 Task: Open Card Card0000000009 in Board Board0000000003 in Workspace WS0000000001 in Trello. Add Member Ayush98111@gmail.com to Card Card0000000009 in Board Board0000000003 in Workspace WS0000000001 in Trello. Add Purple Label titled Label0000000009 to Card Card0000000009 in Board Board0000000003 in Workspace WS0000000001 in Trello. Add Checklist CL0000000009 to Card Card0000000009 in Board Board0000000003 in Workspace WS0000000001 in Trello. Add Dates with Start Date as Aug 01 2023 and Due Date as Aug 31 2023 to Card Card0000000009 in Board Board0000000003 in Workspace WS0000000001 in Trello
Action: Mouse moved to (569, 86)
Screenshot: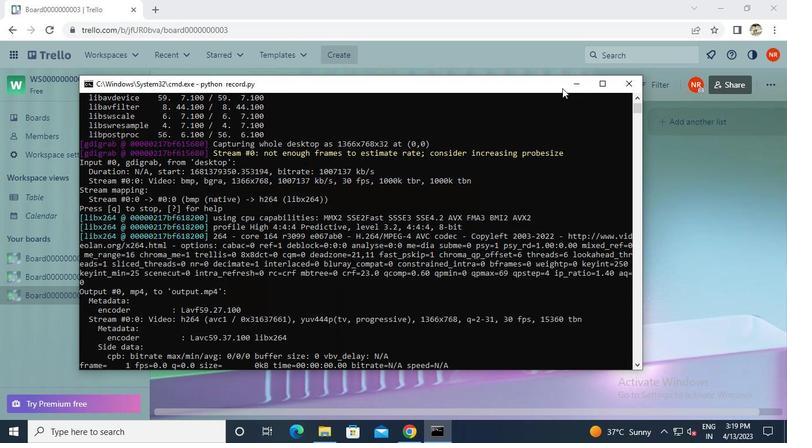 
Action: Mouse pressed left at (569, 86)
Screenshot: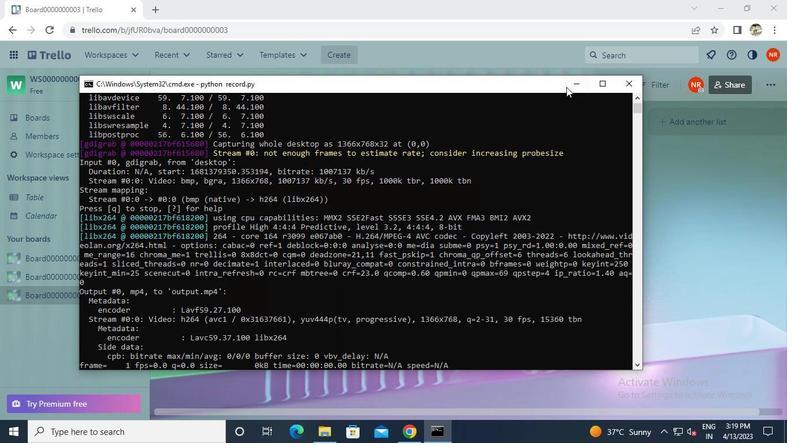 
Action: Mouse moved to (266, 147)
Screenshot: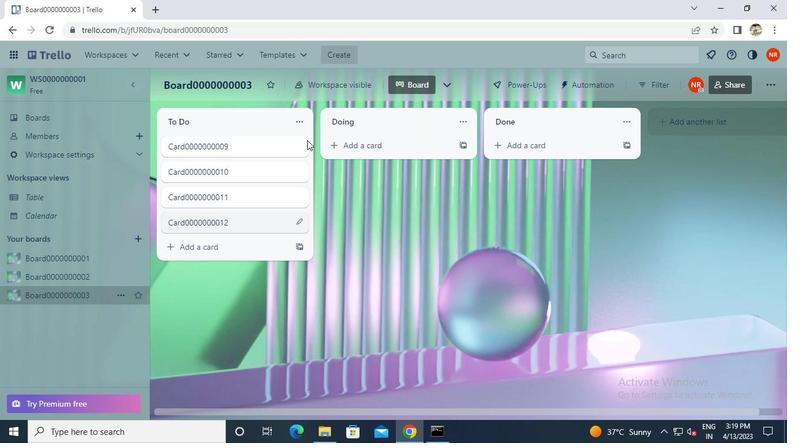 
Action: Mouse pressed left at (266, 147)
Screenshot: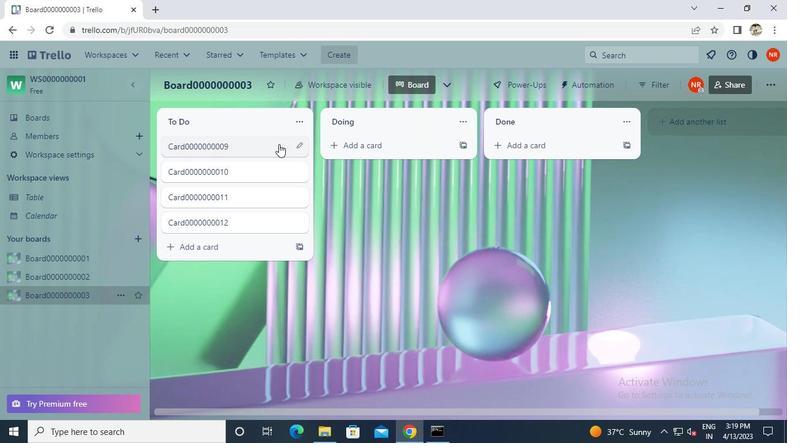 
Action: Mouse moved to (523, 146)
Screenshot: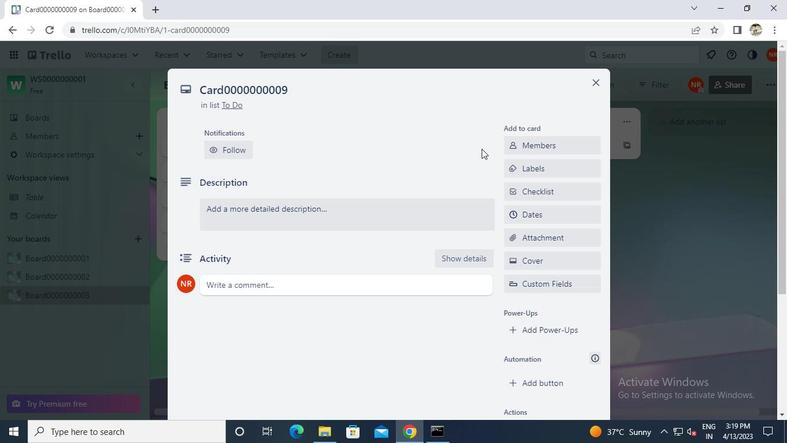 
Action: Mouse pressed left at (523, 146)
Screenshot: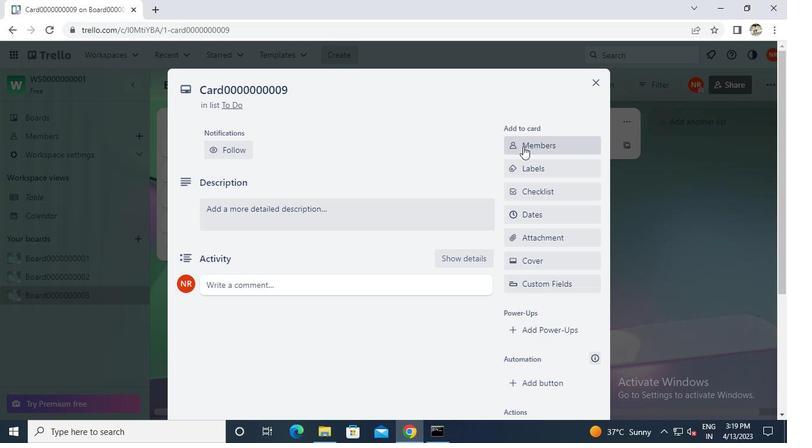 
Action: Keyboard a
Screenshot: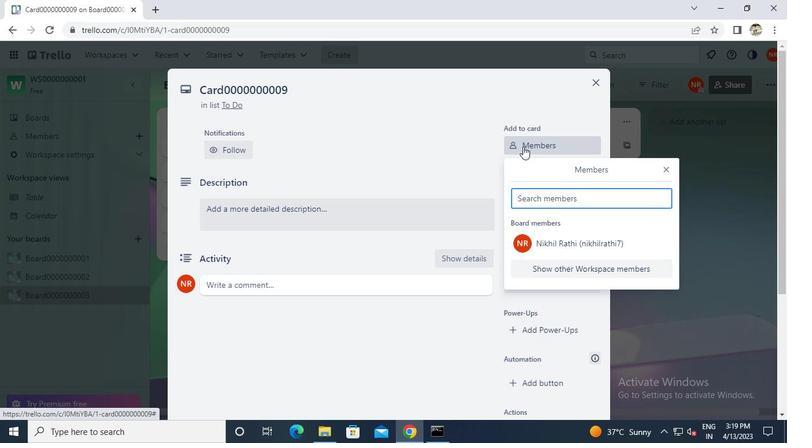 
Action: Keyboard y
Screenshot: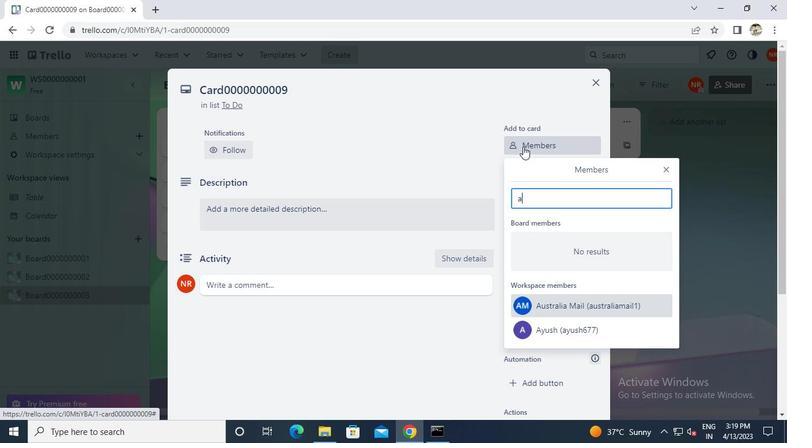 
Action: Mouse moved to (546, 305)
Screenshot: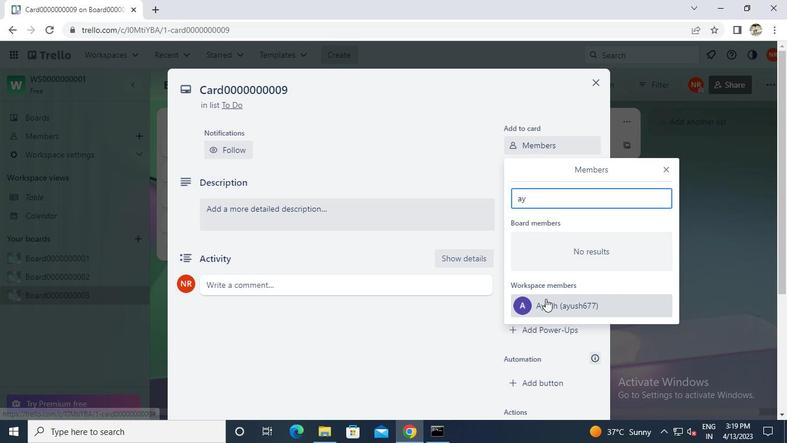 
Action: Mouse pressed left at (546, 305)
Screenshot: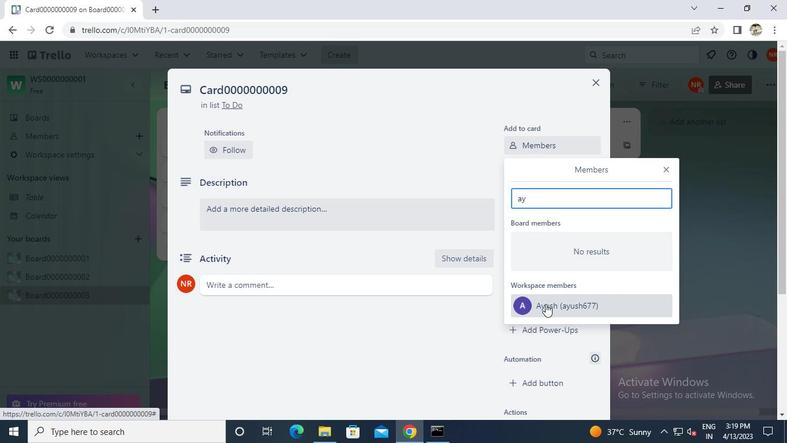 
Action: Mouse moved to (668, 167)
Screenshot: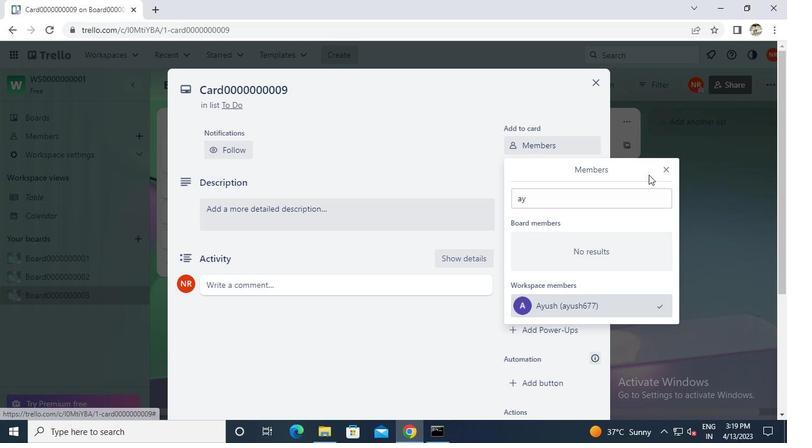 
Action: Mouse pressed left at (668, 167)
Screenshot: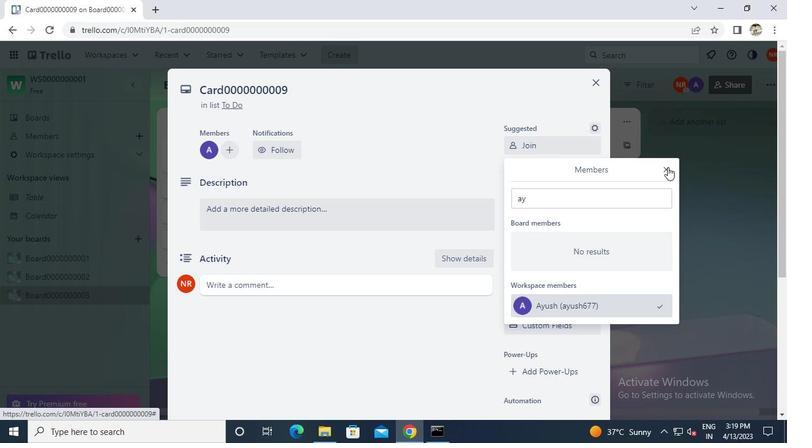 
Action: Mouse moved to (551, 218)
Screenshot: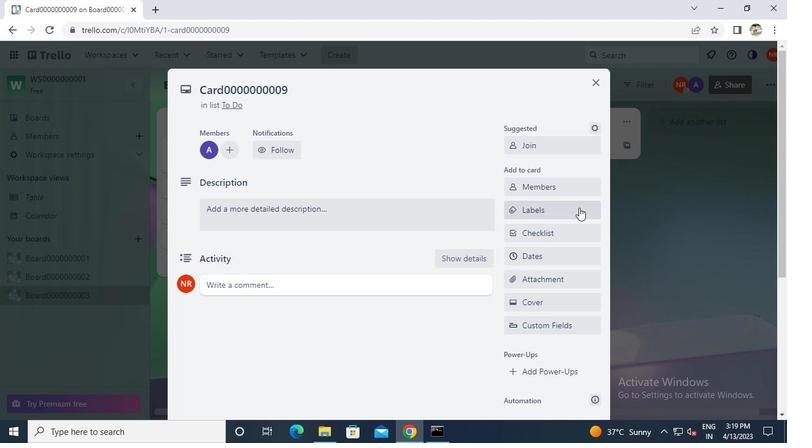 
Action: Mouse pressed left at (551, 218)
Screenshot: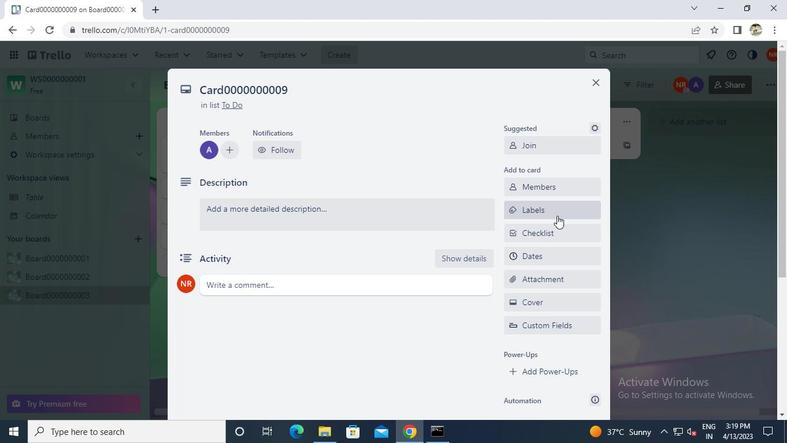 
Action: Mouse moved to (561, 288)
Screenshot: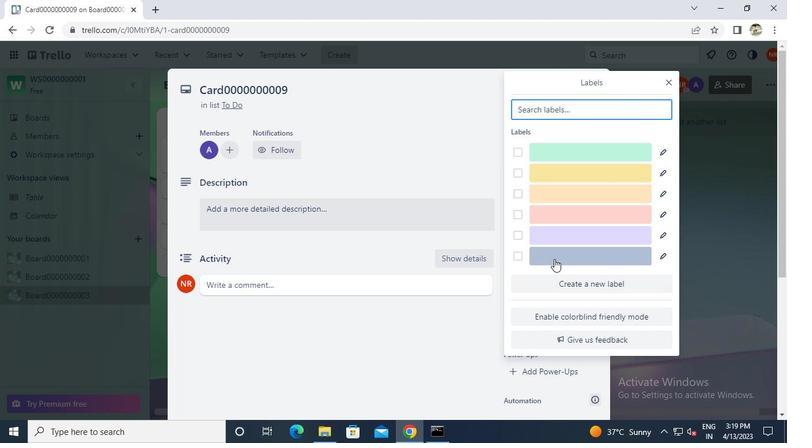 
Action: Mouse pressed left at (561, 288)
Screenshot: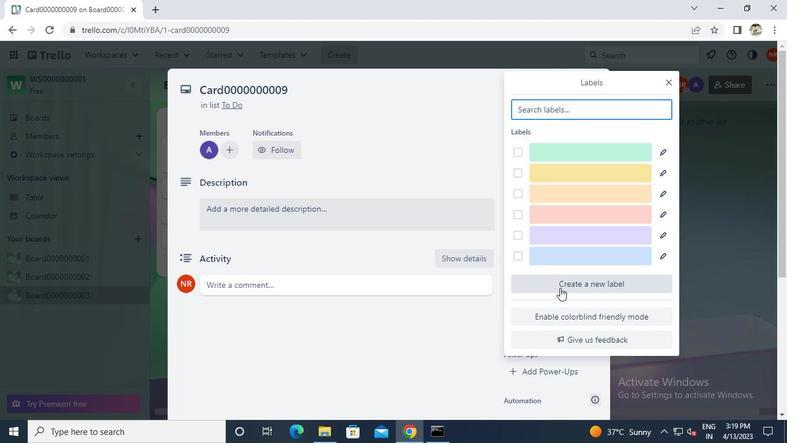 
Action: Mouse moved to (651, 248)
Screenshot: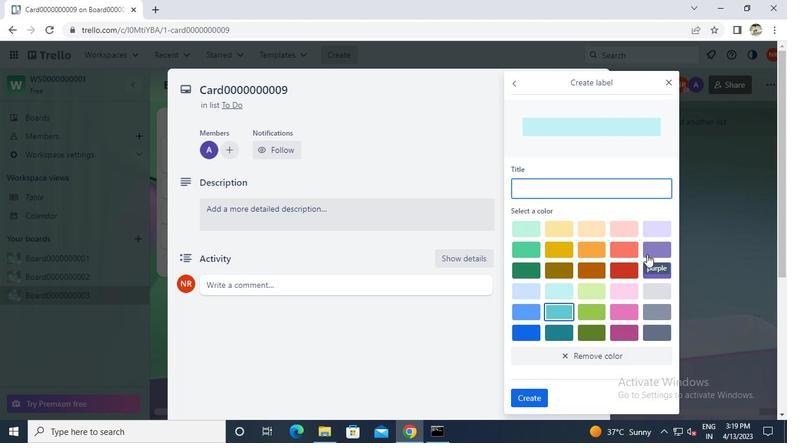 
Action: Mouse pressed left at (651, 248)
Screenshot: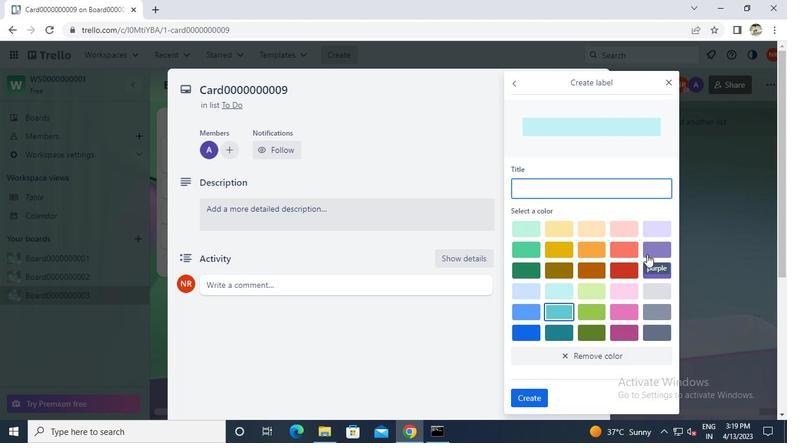 
Action: Mouse moved to (597, 185)
Screenshot: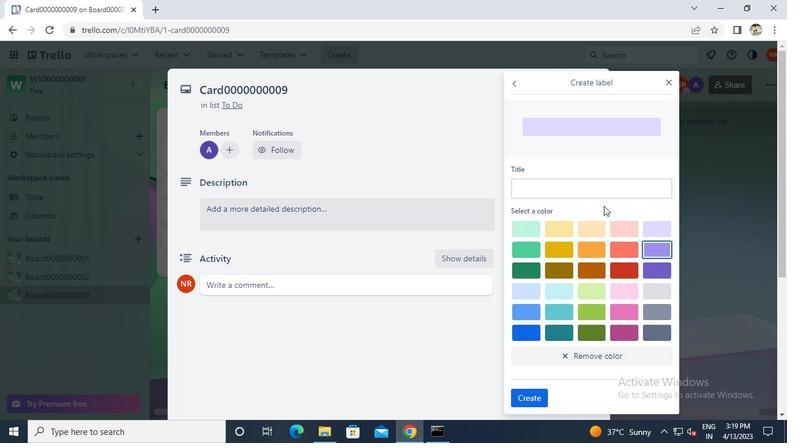 
Action: Mouse pressed left at (597, 185)
Screenshot: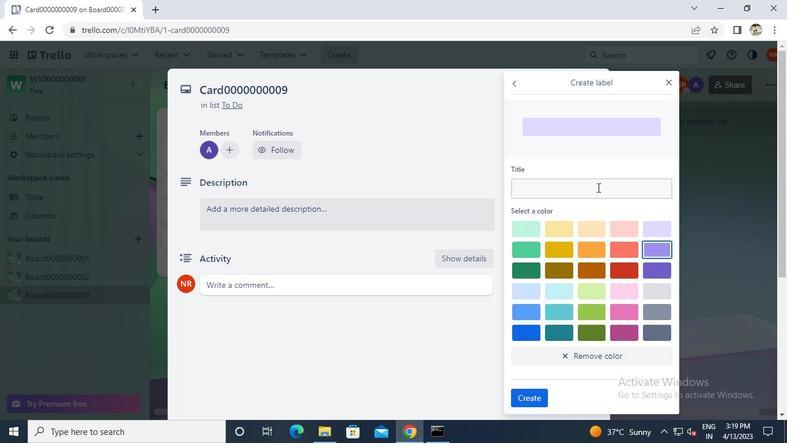 
Action: Keyboard Key.caps_lock
Screenshot: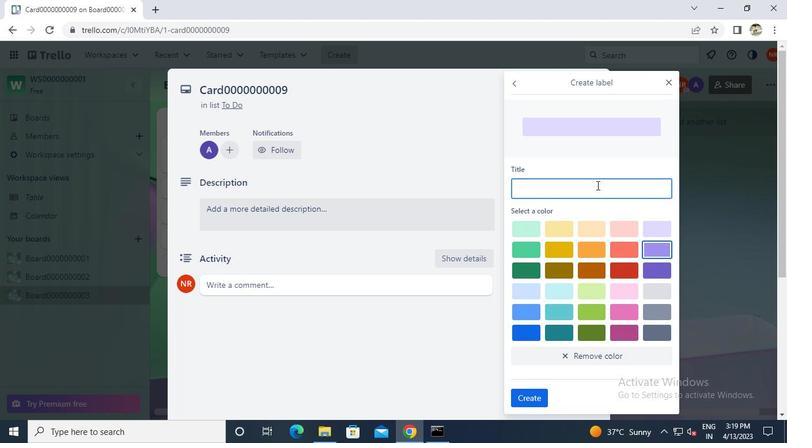 
Action: Keyboard l
Screenshot: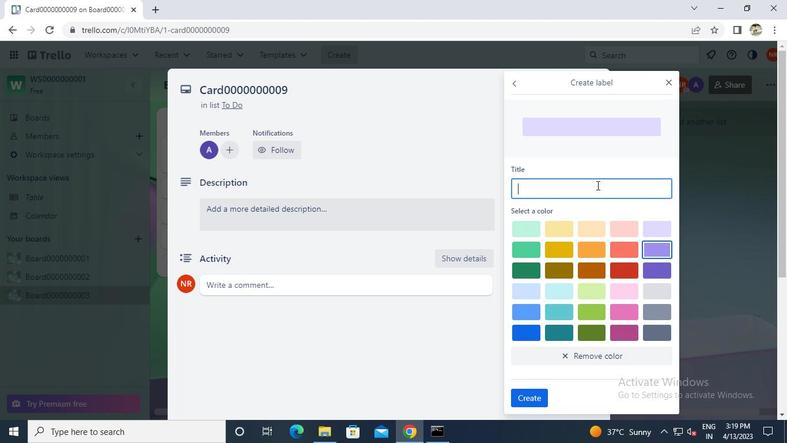 
Action: Keyboard Key.caps_lock
Screenshot: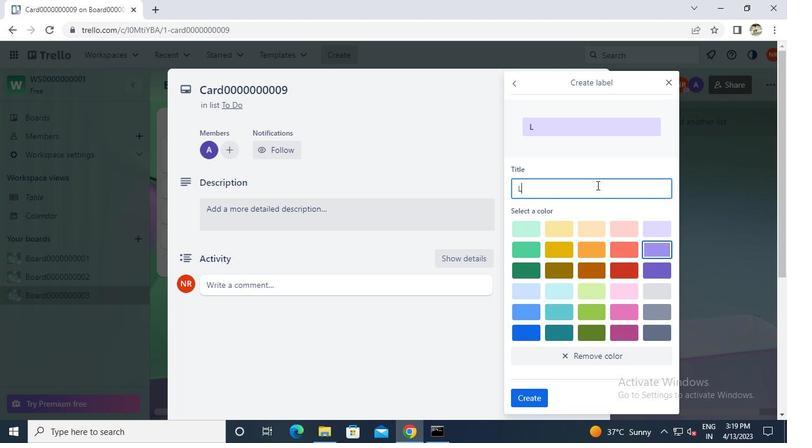 
Action: Keyboard a
Screenshot: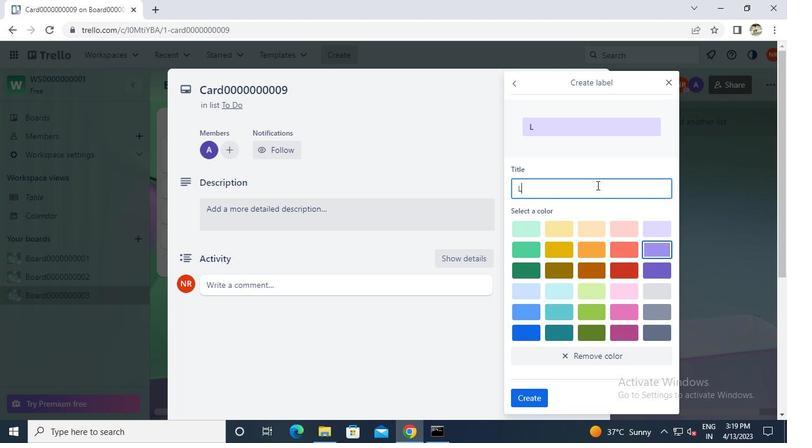 
Action: Keyboard b
Screenshot: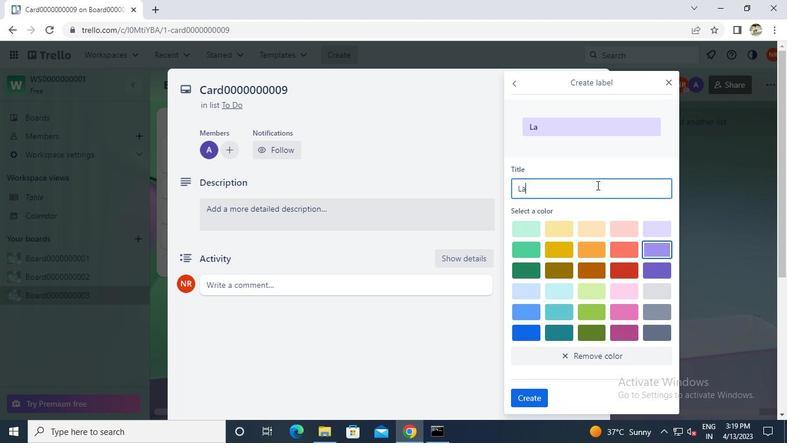 
Action: Keyboard e
Screenshot: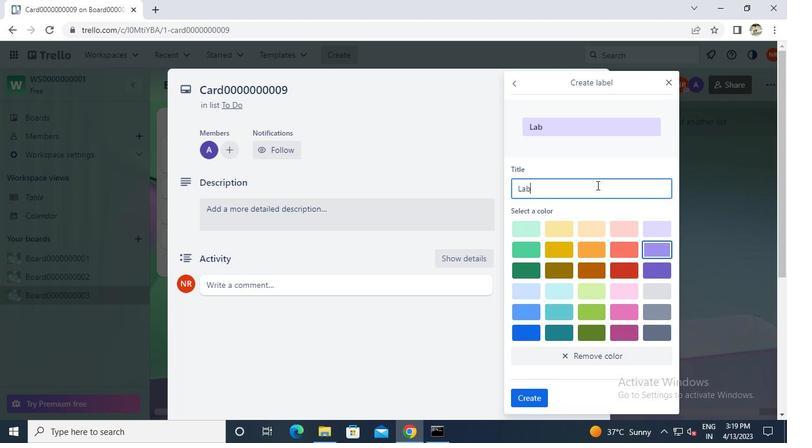 
Action: Keyboard l
Screenshot: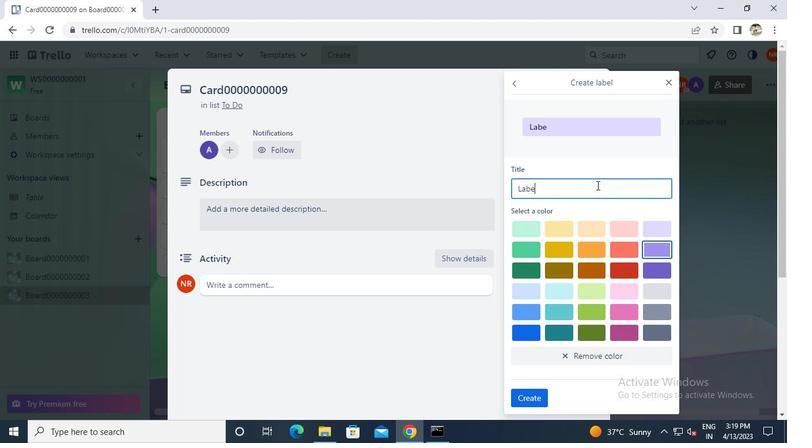 
Action: Keyboard 0
Screenshot: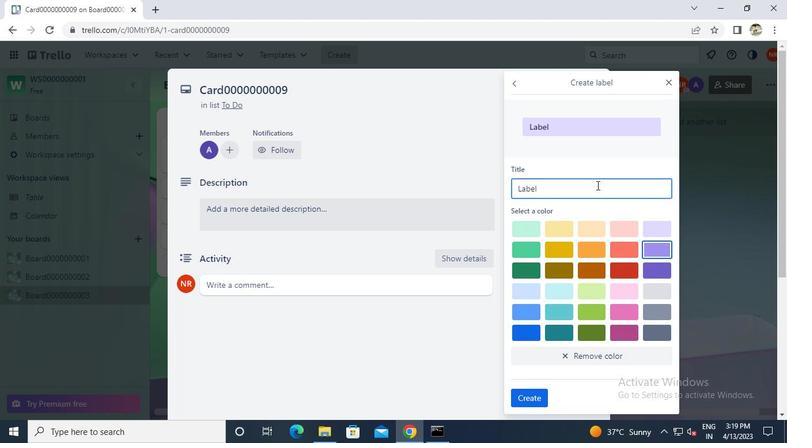 
Action: Keyboard 0
Screenshot: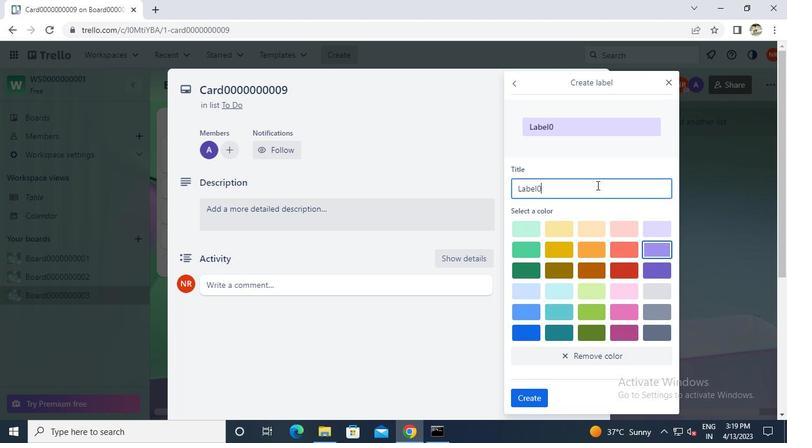 
Action: Keyboard 0
Screenshot: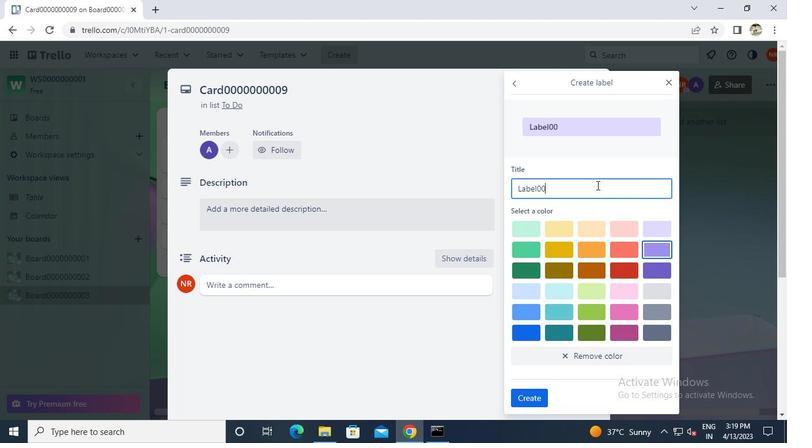 
Action: Keyboard 0
Screenshot: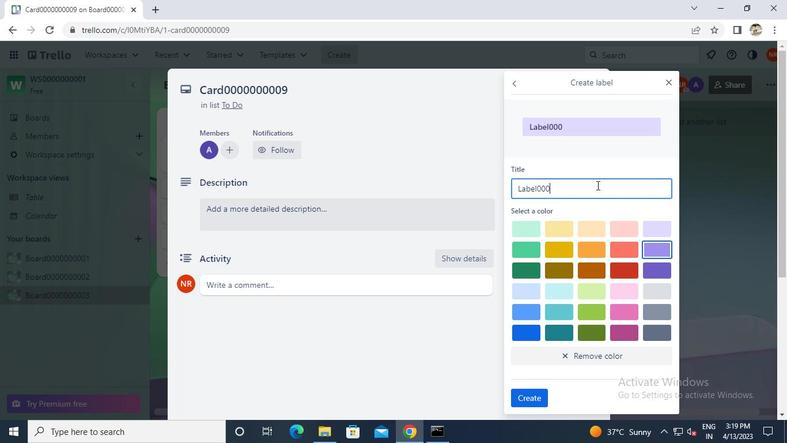 
Action: Keyboard 0
Screenshot: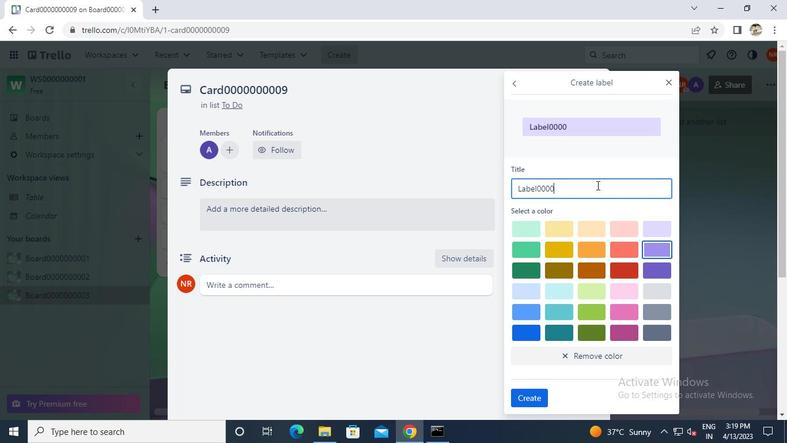 
Action: Keyboard 0
Screenshot: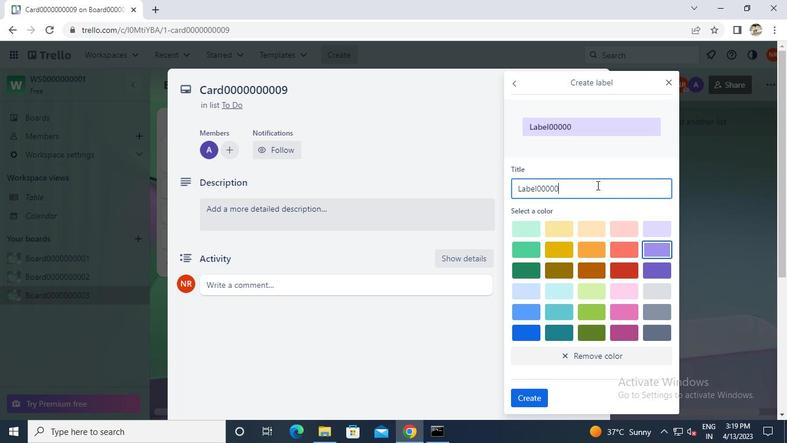 
Action: Keyboard 0
Screenshot: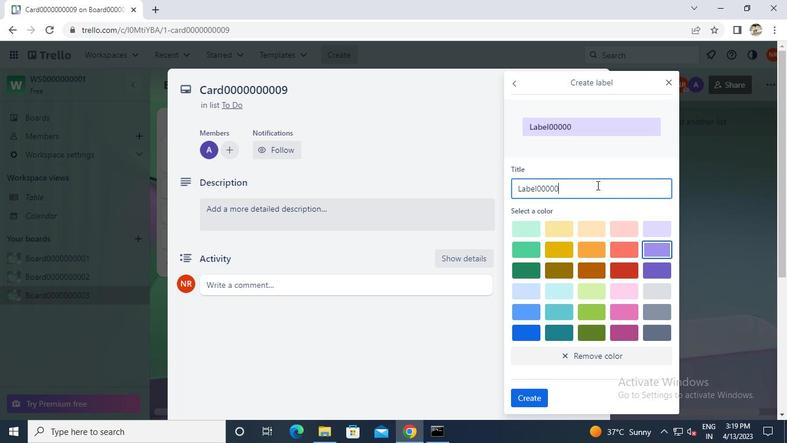 
Action: Keyboard 0
Screenshot: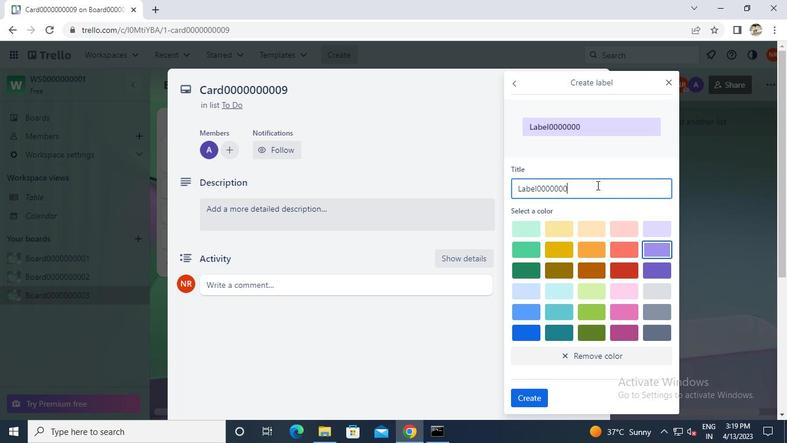 
Action: Keyboard 0
Screenshot: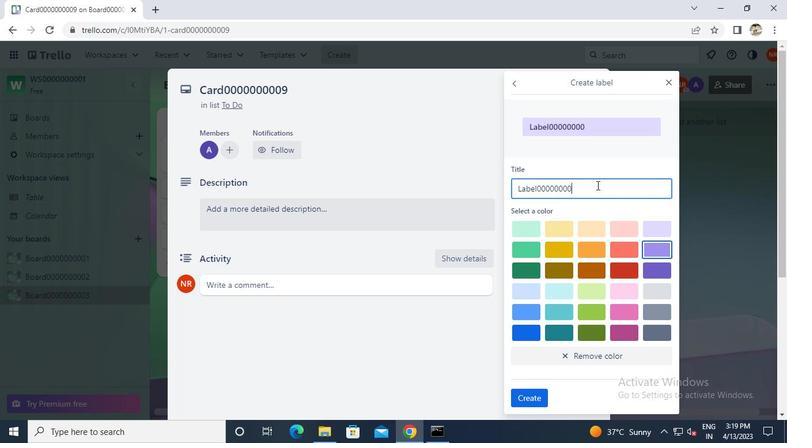 
Action: Keyboard 9
Screenshot: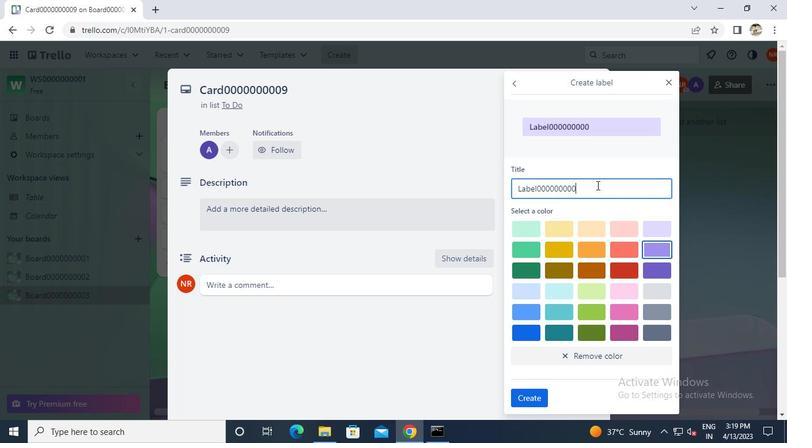 
Action: Mouse moved to (523, 401)
Screenshot: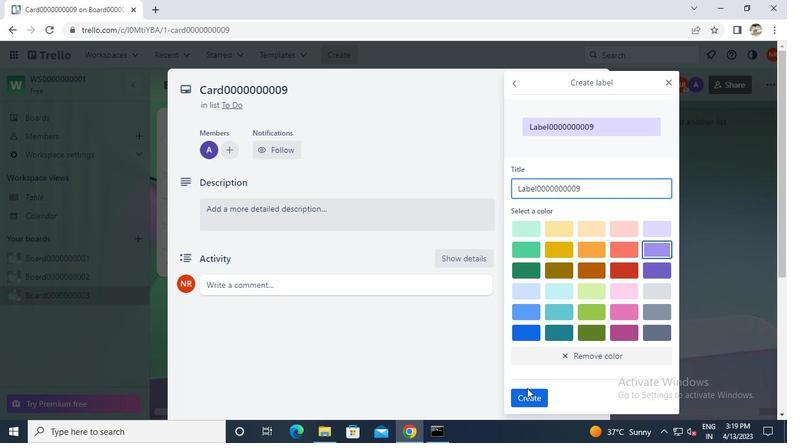 
Action: Mouse pressed left at (523, 401)
Screenshot: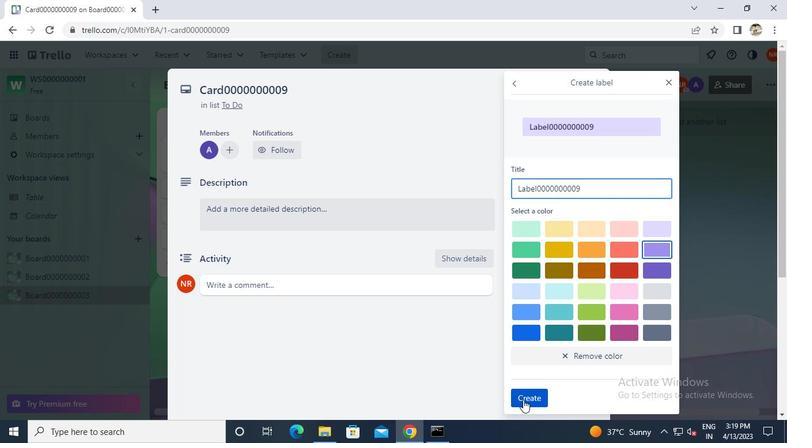 
Action: Mouse moved to (666, 81)
Screenshot: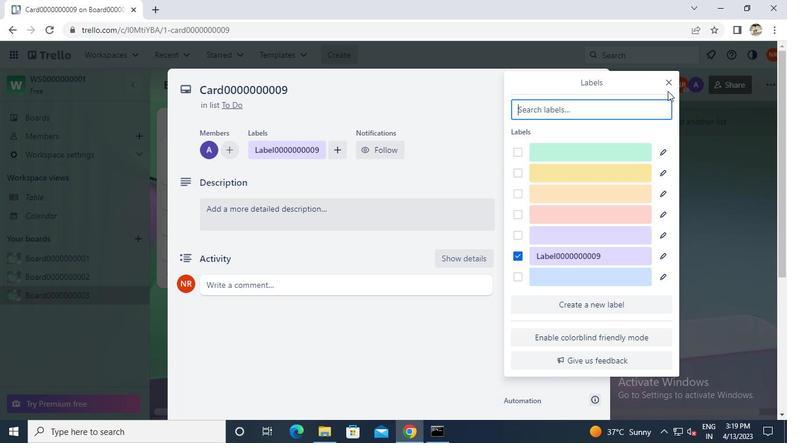 
Action: Mouse pressed left at (666, 81)
Screenshot: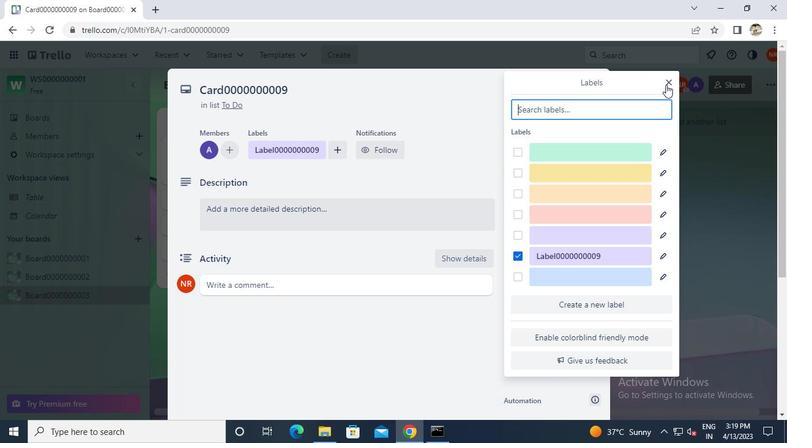 
Action: Mouse moved to (531, 238)
Screenshot: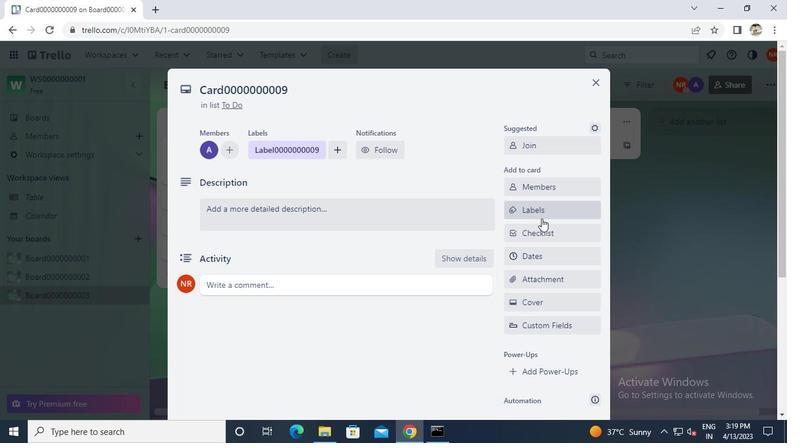 
Action: Mouse pressed left at (531, 238)
Screenshot: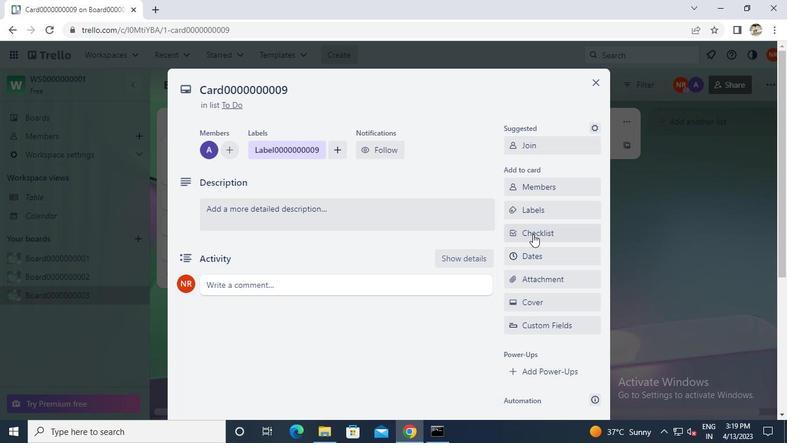 
Action: Keyboard Key.caps_lock
Screenshot: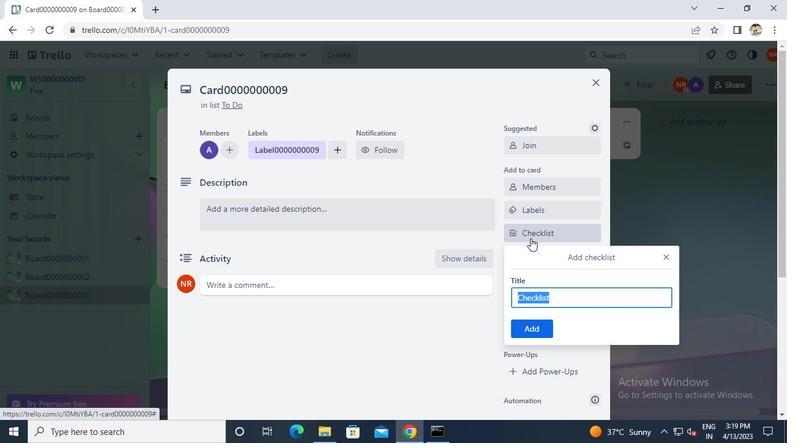 
Action: Keyboard c
Screenshot: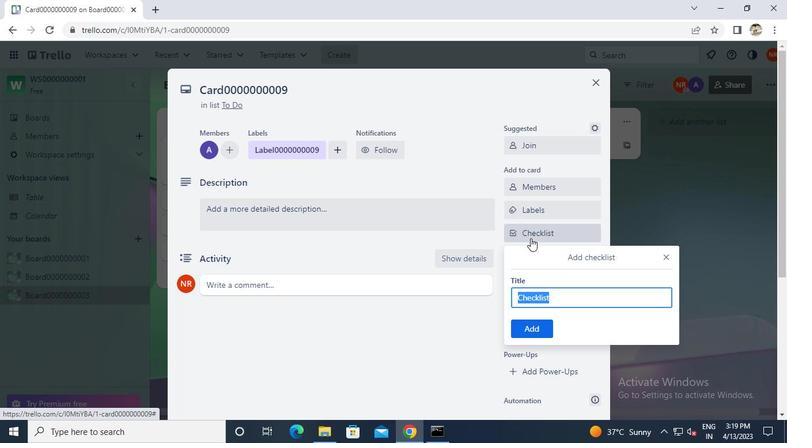 
Action: Keyboard l
Screenshot: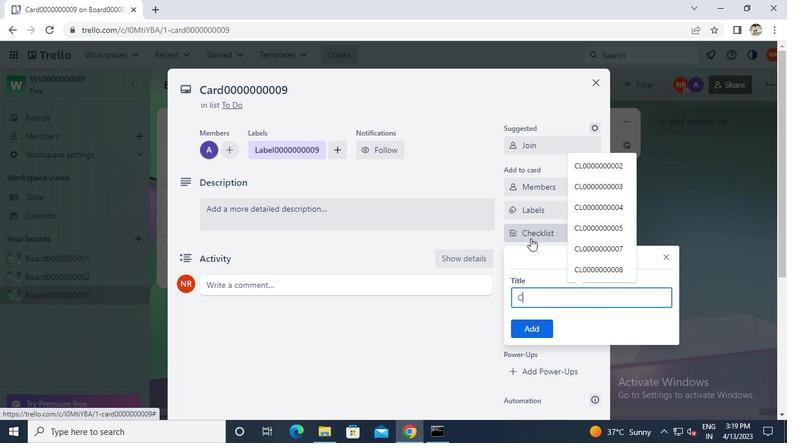 
Action: Keyboard 0
Screenshot: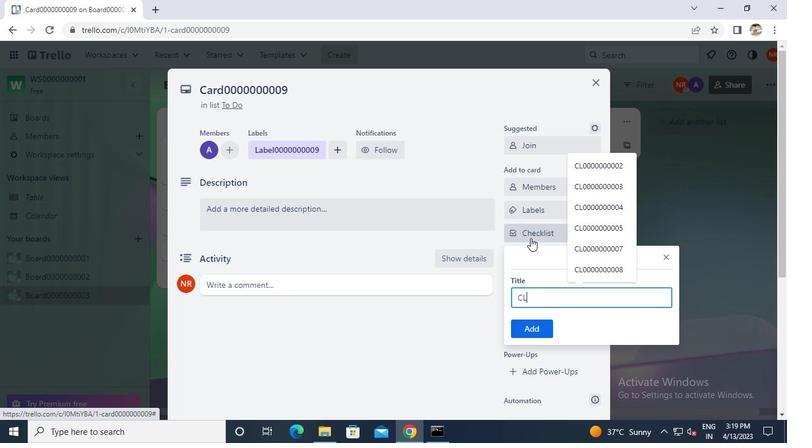 
Action: Keyboard 0
Screenshot: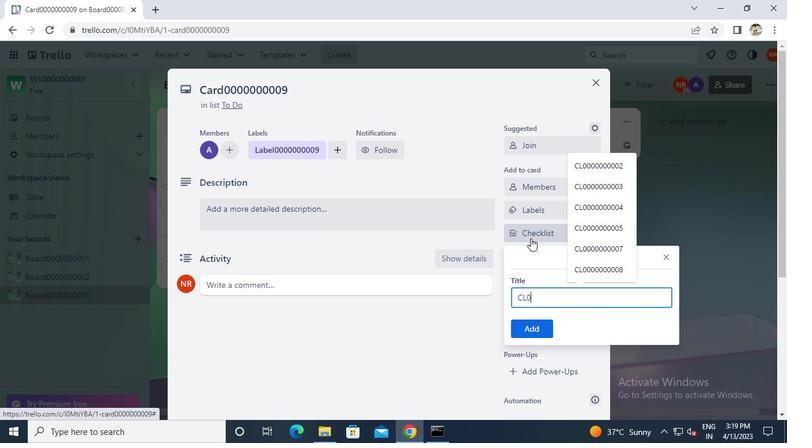 
Action: Keyboard 0
Screenshot: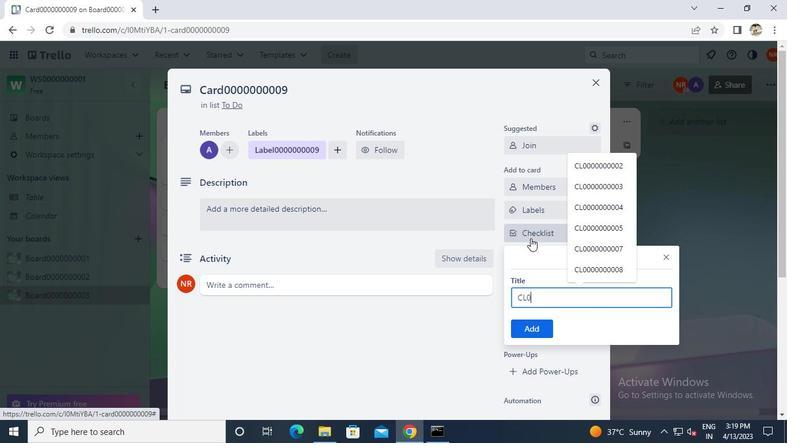 
Action: Keyboard 0
Screenshot: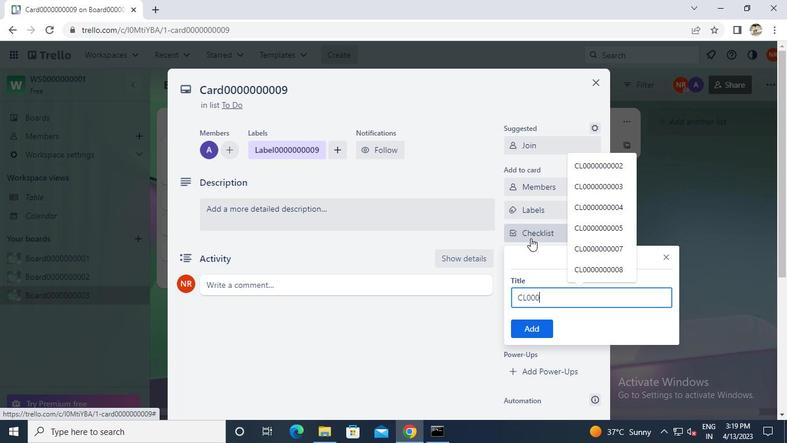 
Action: Keyboard 0
Screenshot: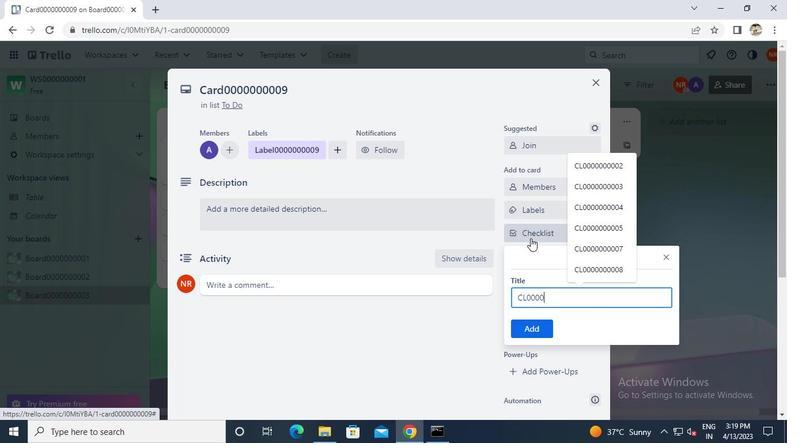 
Action: Keyboard 0
Screenshot: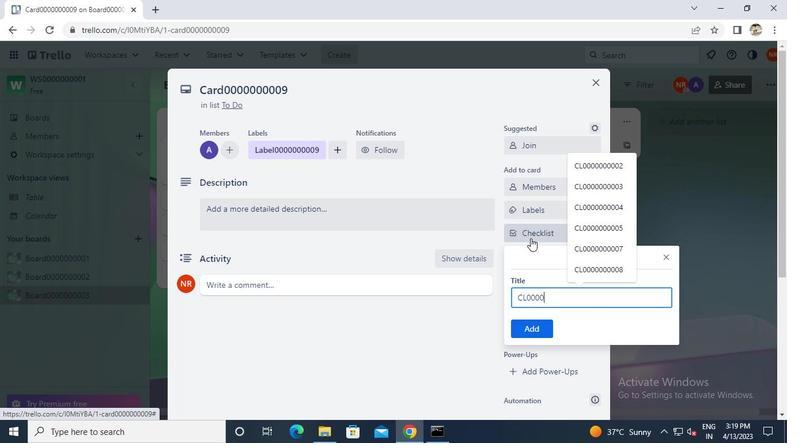 
Action: Keyboard 0
Screenshot: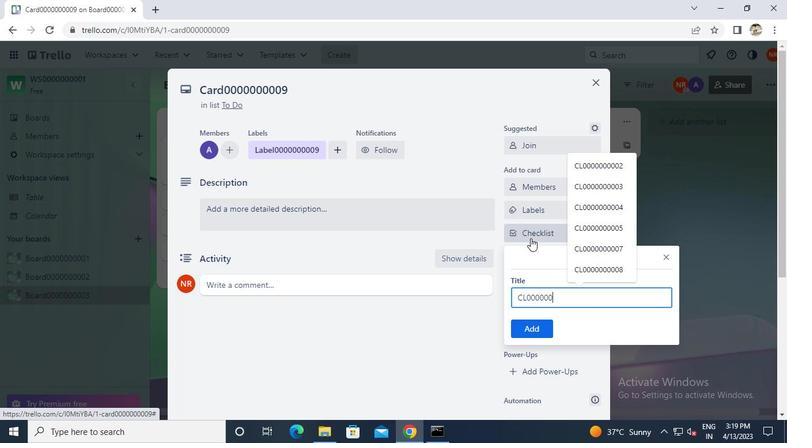 
Action: Keyboard 0
Screenshot: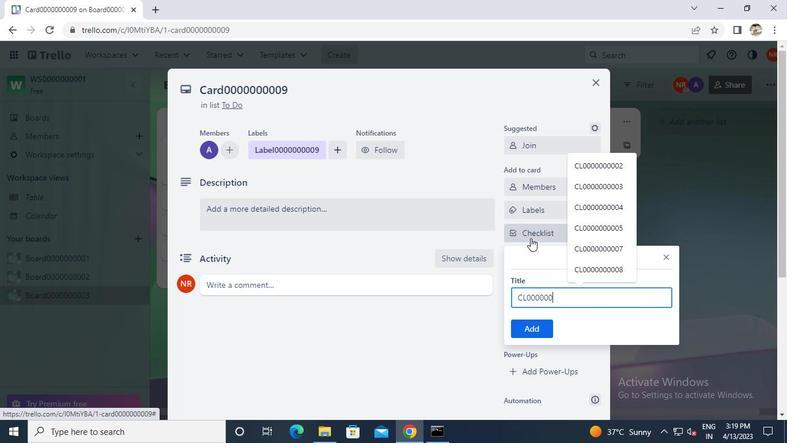 
Action: Keyboard 0
Screenshot: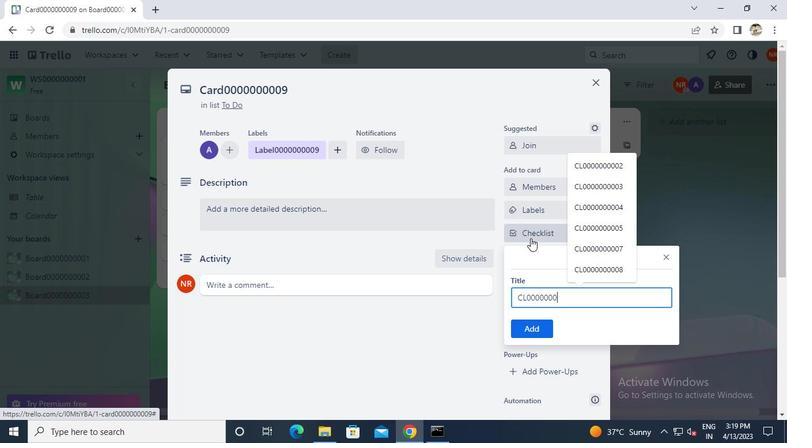 
Action: Keyboard 9
Screenshot: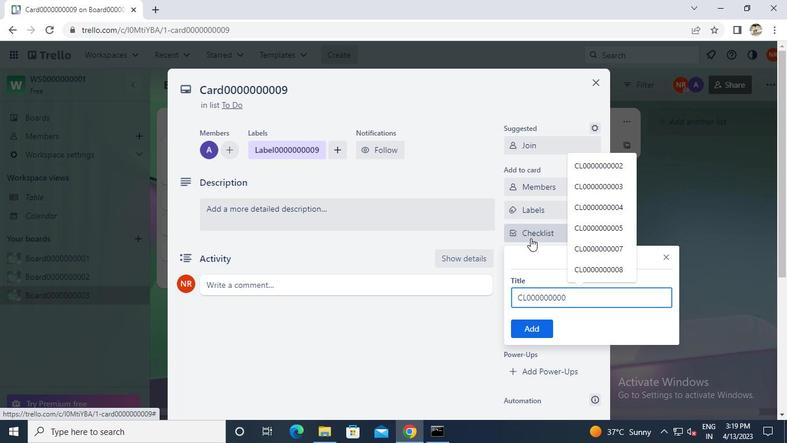 
Action: Mouse moved to (530, 325)
Screenshot: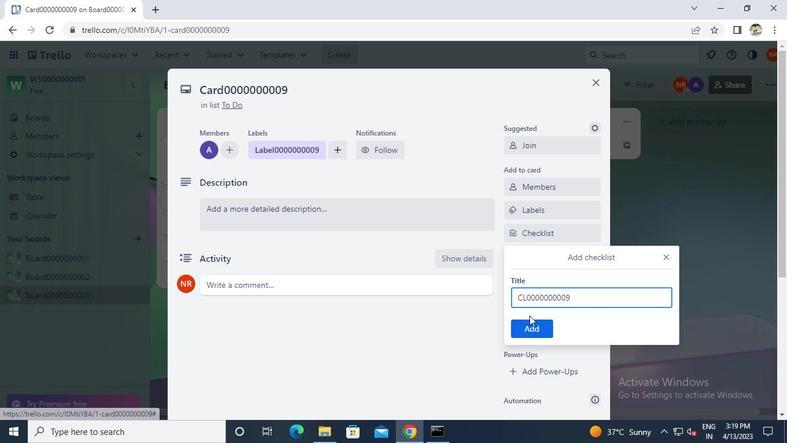 
Action: Mouse pressed left at (530, 325)
Screenshot: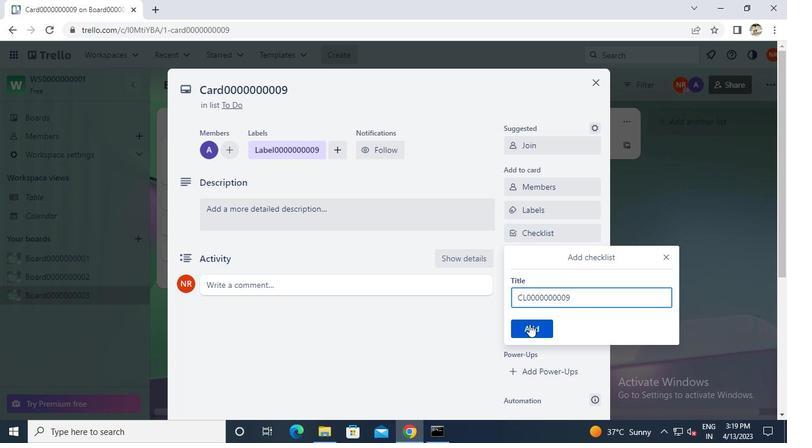 
Action: Mouse moved to (533, 259)
Screenshot: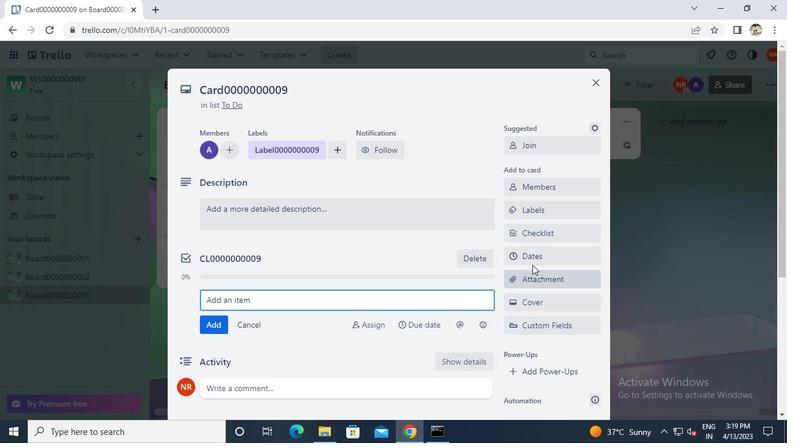 
Action: Mouse pressed left at (533, 259)
Screenshot: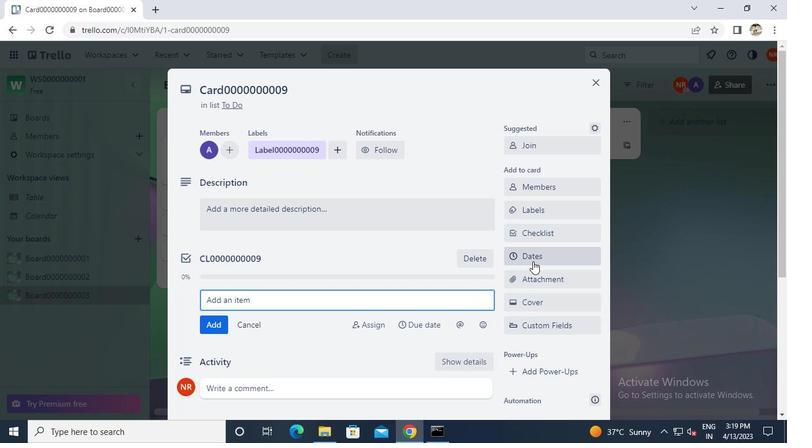 
Action: Mouse moved to (516, 289)
Screenshot: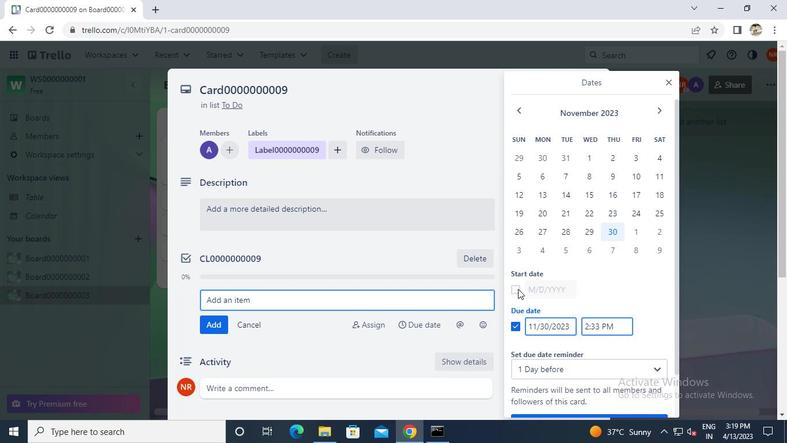 
Action: Mouse pressed left at (516, 289)
Screenshot: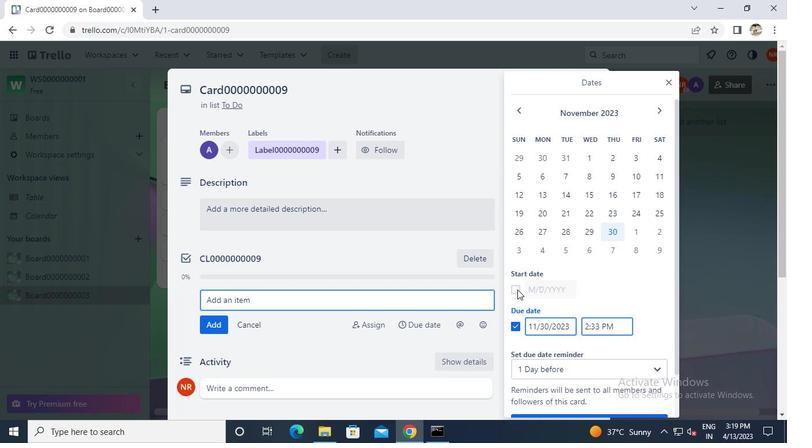 
Action: Mouse moved to (523, 107)
Screenshot: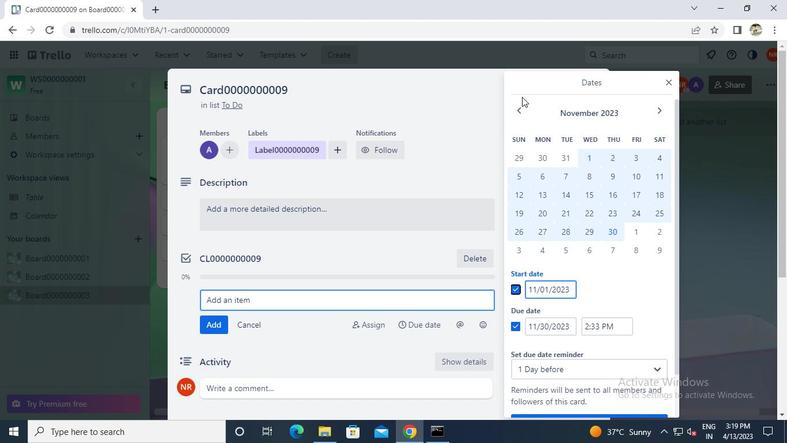 
Action: Mouse pressed left at (523, 107)
Screenshot: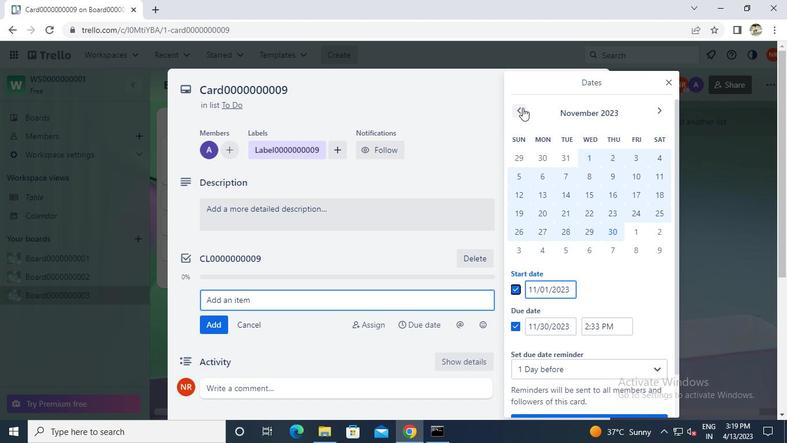 
Action: Mouse pressed left at (523, 107)
Screenshot: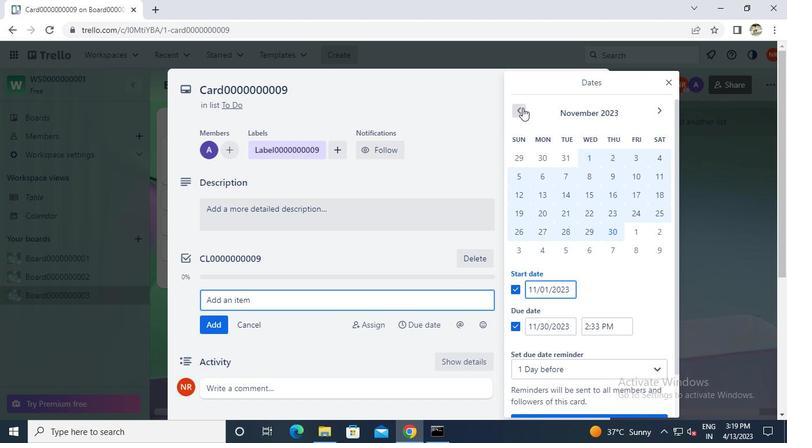 
Action: Mouse pressed left at (523, 107)
Screenshot: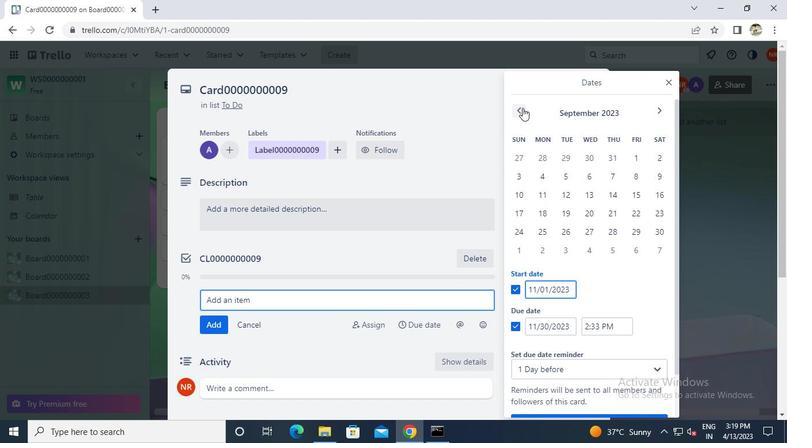 
Action: Mouse moved to (565, 158)
Screenshot: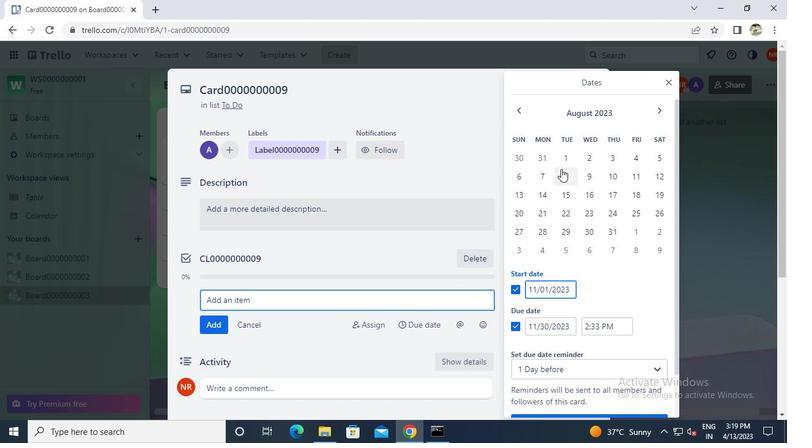 
Action: Mouse pressed left at (565, 158)
Screenshot: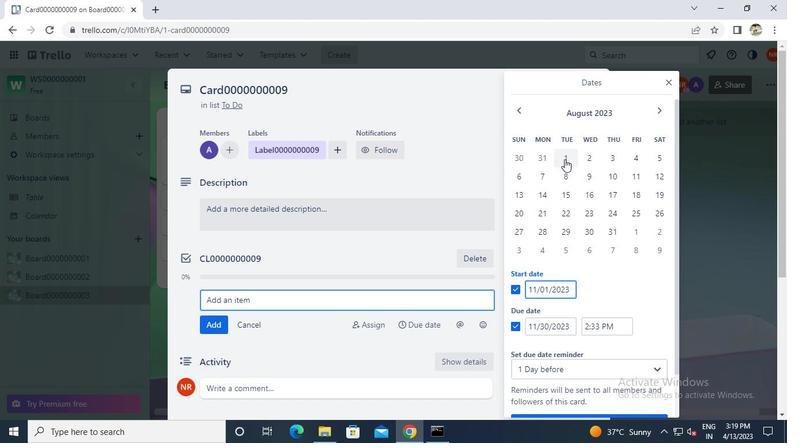 
Action: Mouse moved to (607, 233)
Screenshot: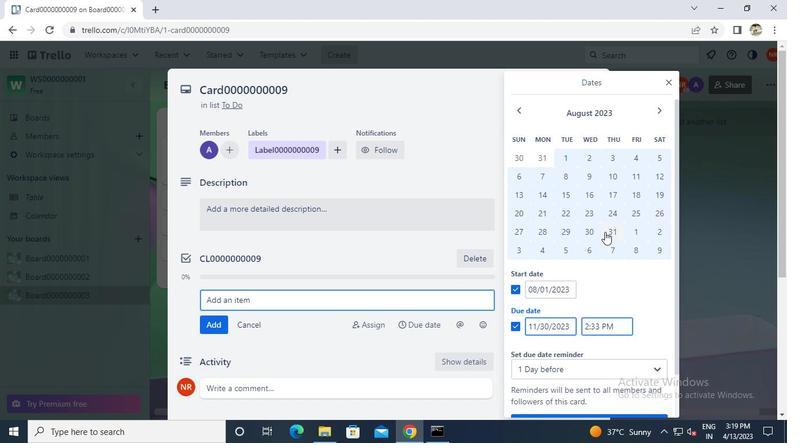 
Action: Mouse pressed left at (607, 233)
Screenshot: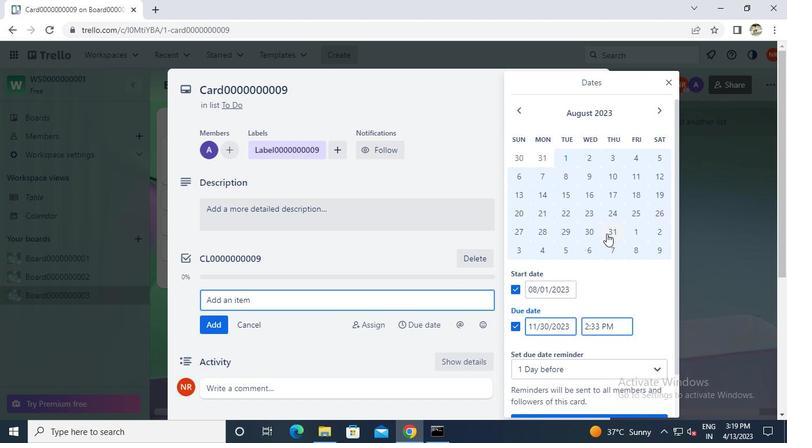
Action: Mouse moved to (546, 373)
Screenshot: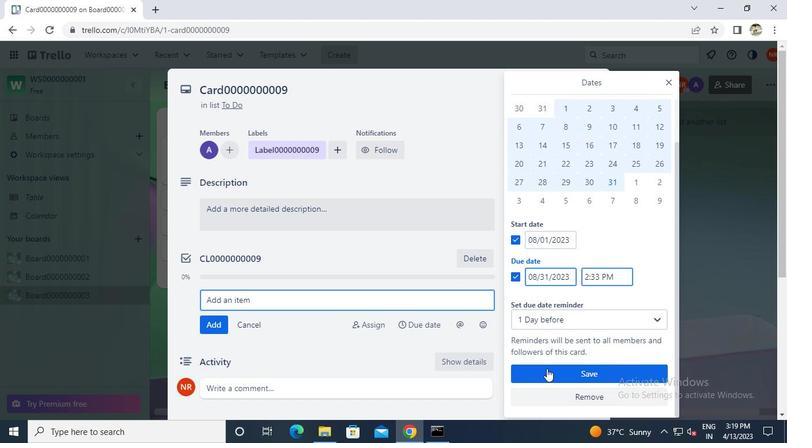 
Action: Mouse pressed left at (546, 373)
Screenshot: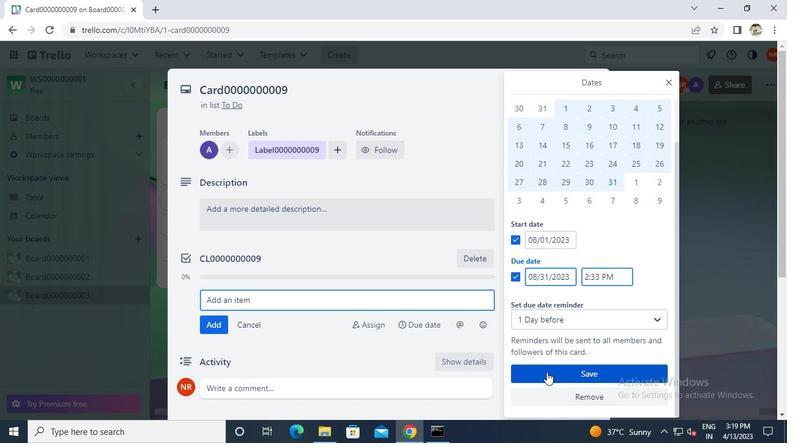
Action: Mouse moved to (437, 428)
Screenshot: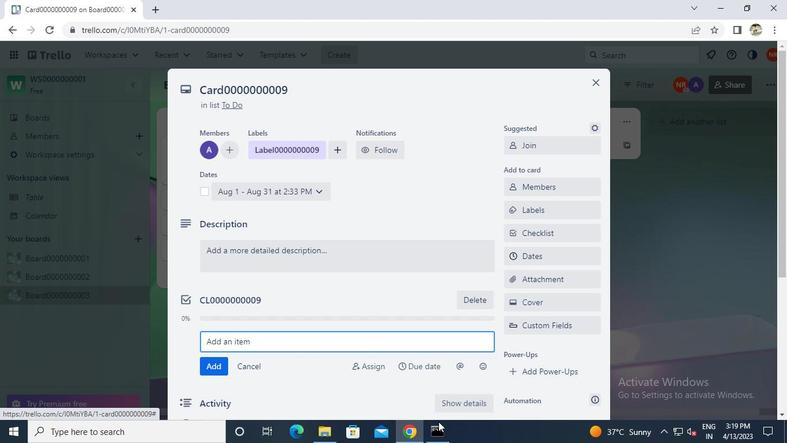 
Action: Mouse pressed left at (437, 428)
Screenshot: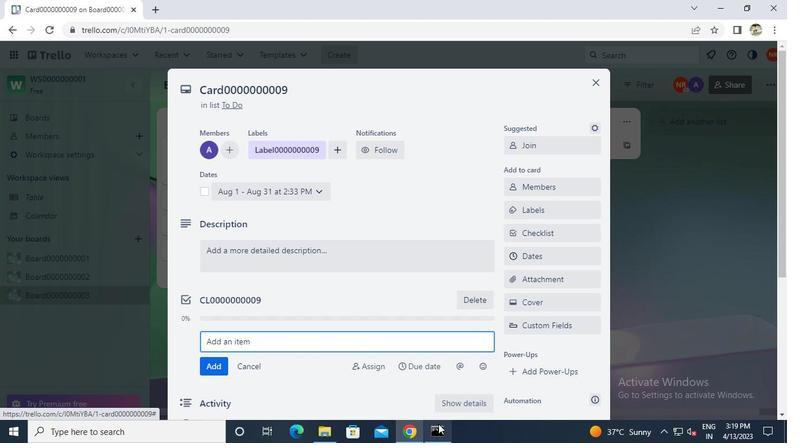 
Action: Mouse moved to (627, 88)
Screenshot: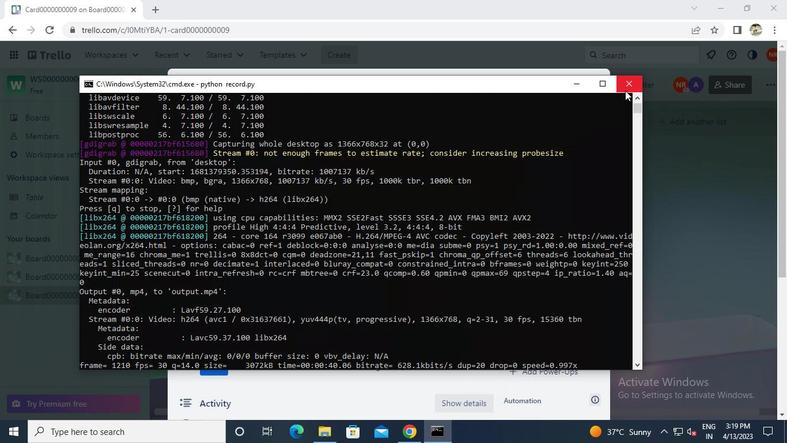 
Action: Mouse pressed left at (627, 88)
Screenshot: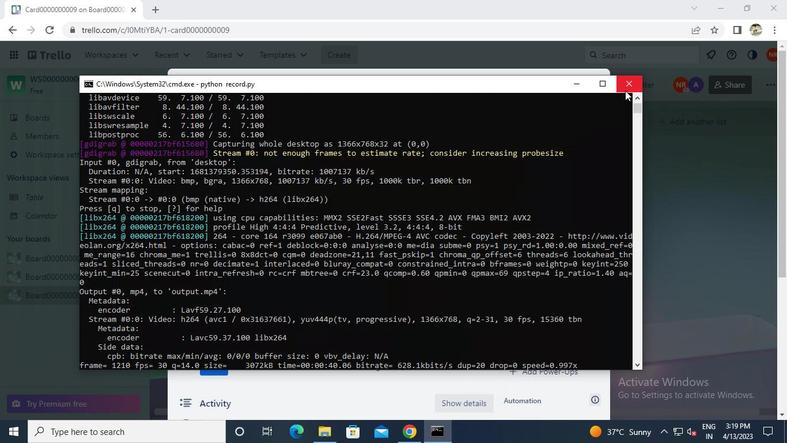 
Action: Mouse moved to (627, 88)
Screenshot: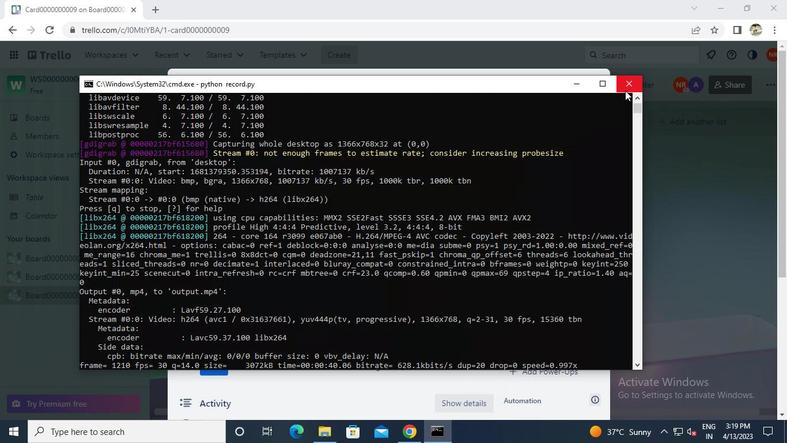 
